 Task: Add a signature Jorge Perez containing With heartfelt thanks and warm wishes, Jorge Perez to email address softage.2@softage.net and add a folder Programming
Action: Mouse moved to (545, 299)
Screenshot: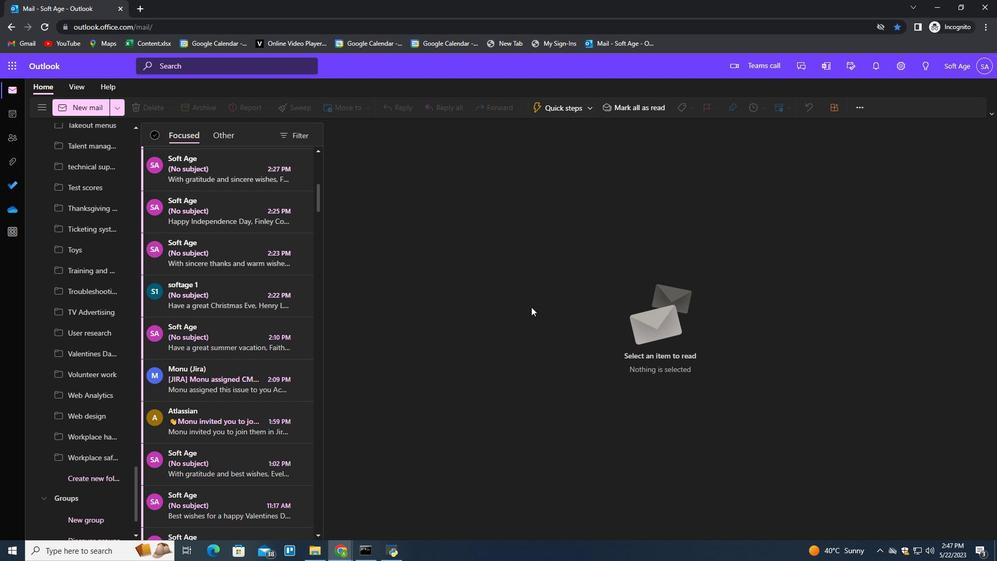 
Action: Key pressed n
Screenshot: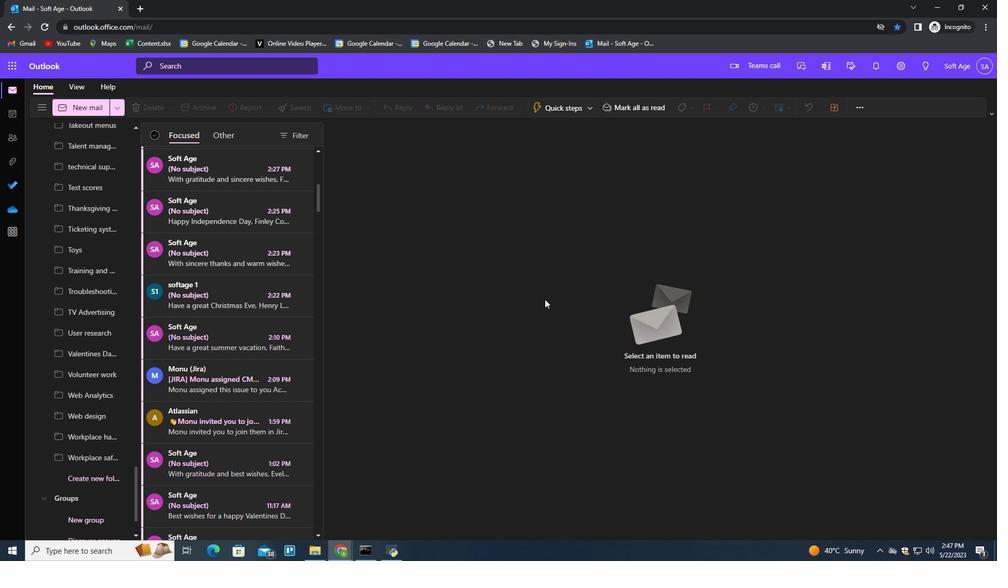 
Action: Mouse moved to (700, 107)
Screenshot: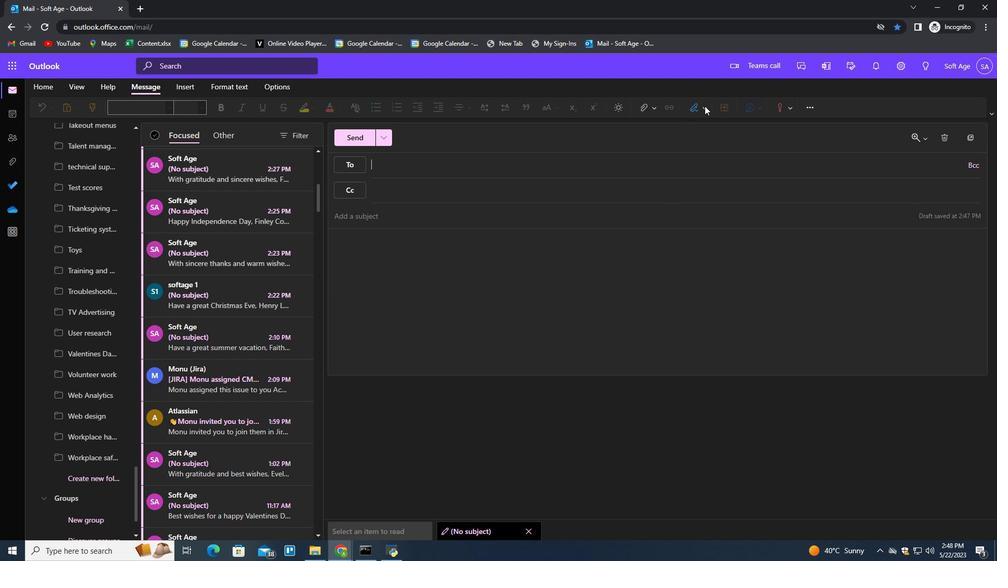 
Action: Mouse pressed left at (700, 107)
Screenshot: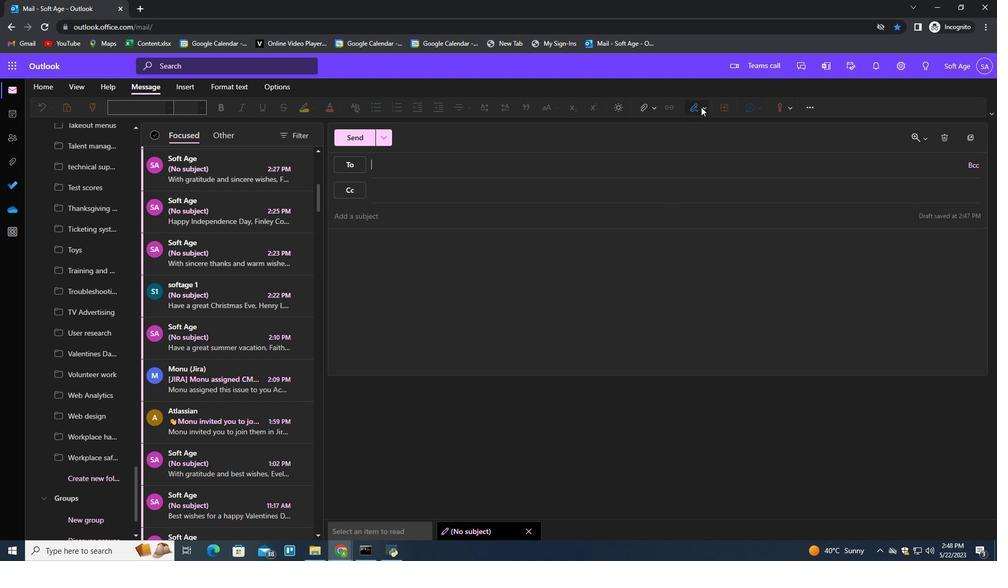 
Action: Mouse moved to (680, 149)
Screenshot: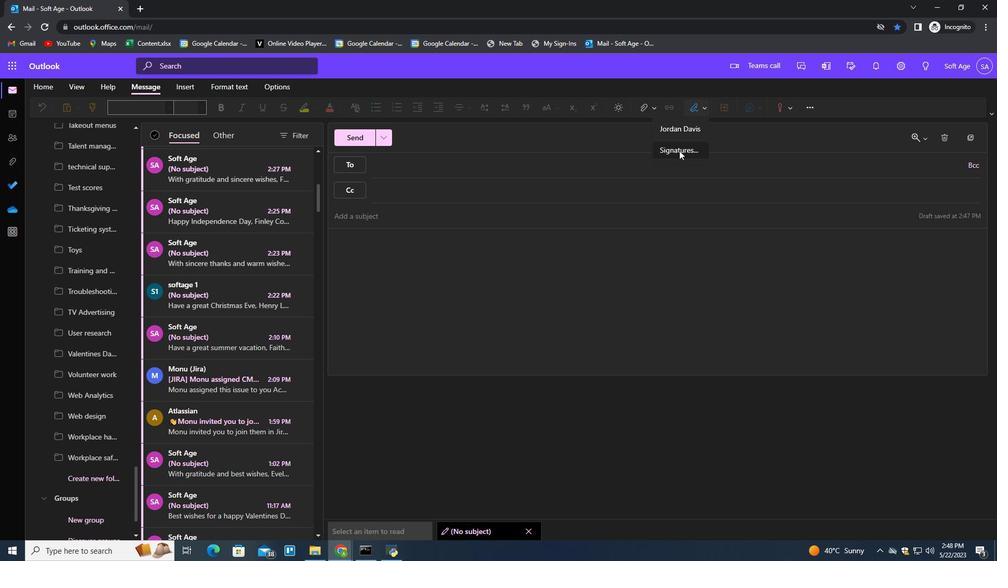 
Action: Mouse pressed left at (680, 149)
Screenshot: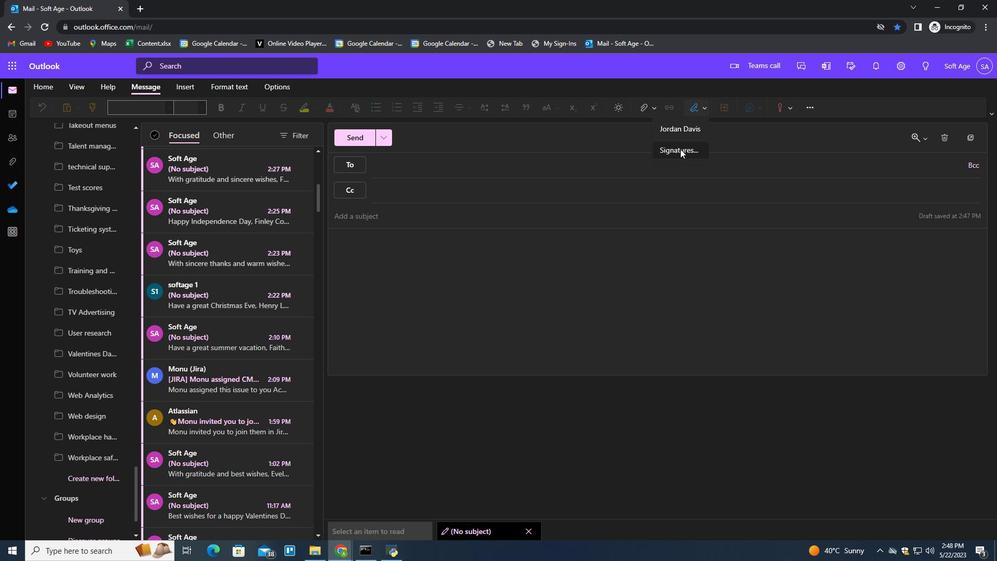 
Action: Mouse moved to (704, 193)
Screenshot: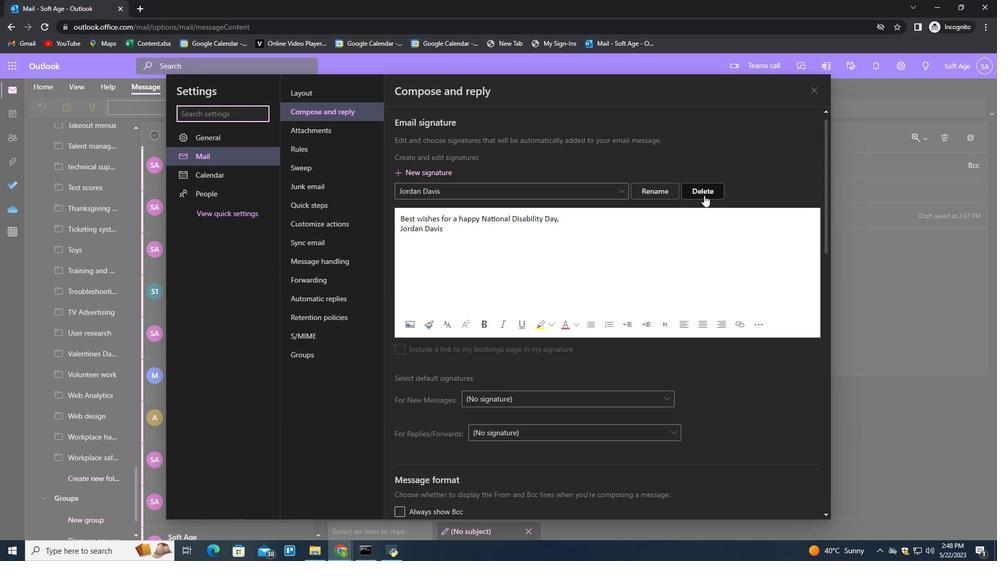 
Action: Mouse pressed left at (704, 193)
Screenshot: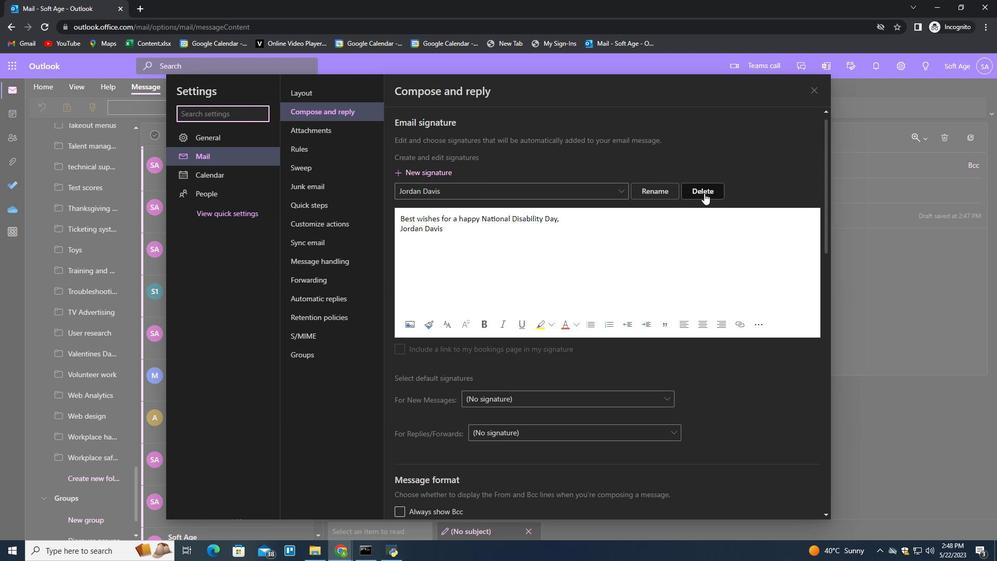
Action: Mouse moved to (675, 188)
Screenshot: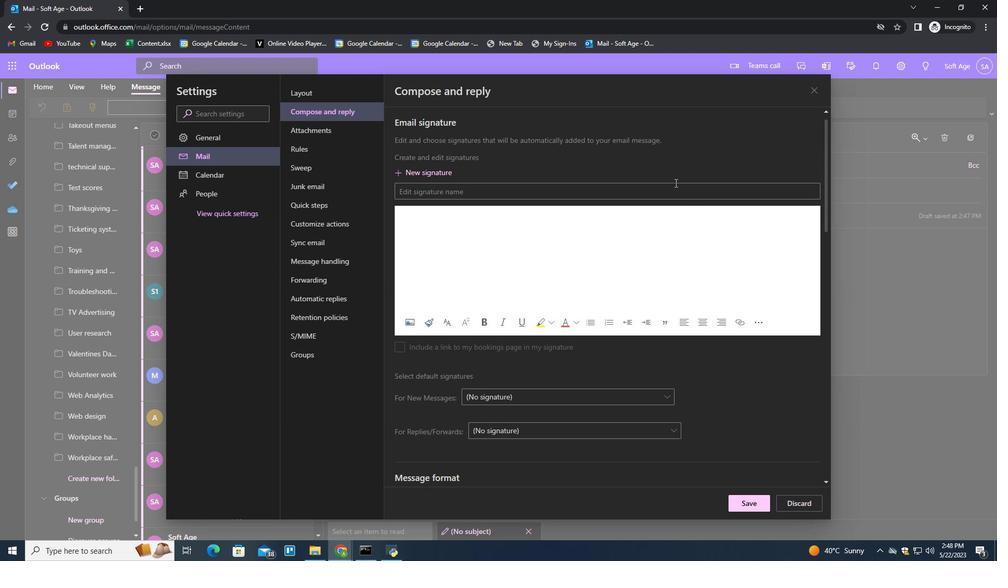 
Action: Mouse pressed left at (675, 188)
Screenshot: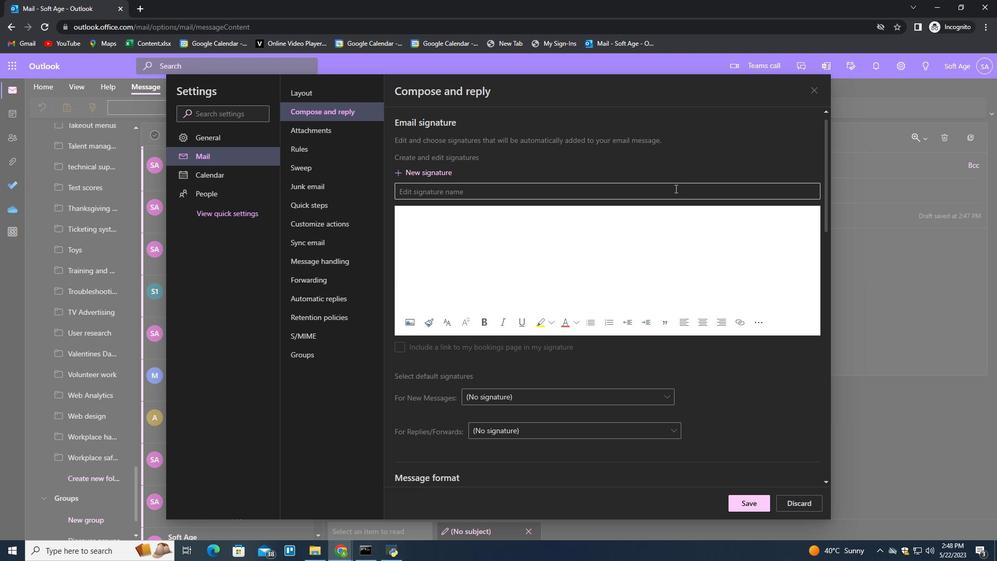 
Action: Mouse moved to (675, 189)
Screenshot: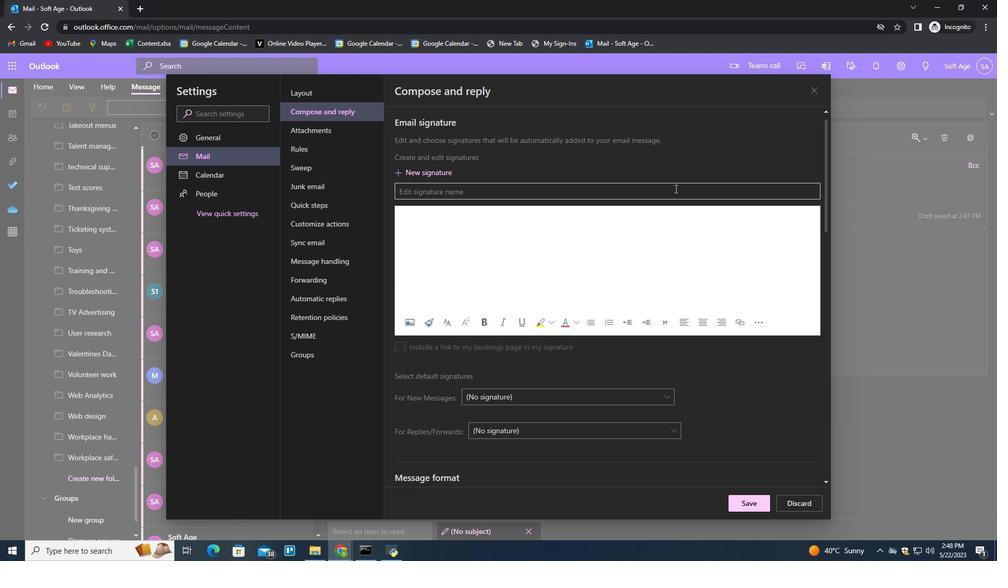 
Action: Key pressed <Key.shift>Jorge<Key.space><Key.shift>Perez<Key.enter><Key.tab><Key.shift>With<Key.space>j<Key.backspace>heartfrlt<Key.backspace><Key.backspace><Key.backspace>elt<Key.space>thanks<Key.space>and<Key.space>warm<Key.space>wishes,<Key.shift_r><Key.enter><Key.shift>Jao<Key.backspace><Key.backspace>orge<Key.space><Key.shift><Key.shift><Key.shift><Key.shift><Key.shift>Perez
Screenshot: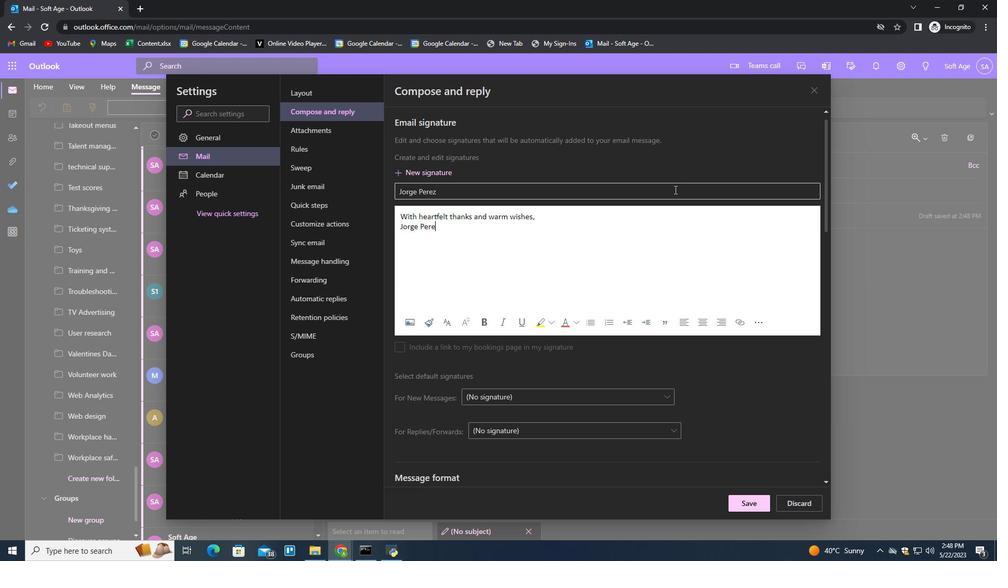 
Action: Mouse moved to (749, 497)
Screenshot: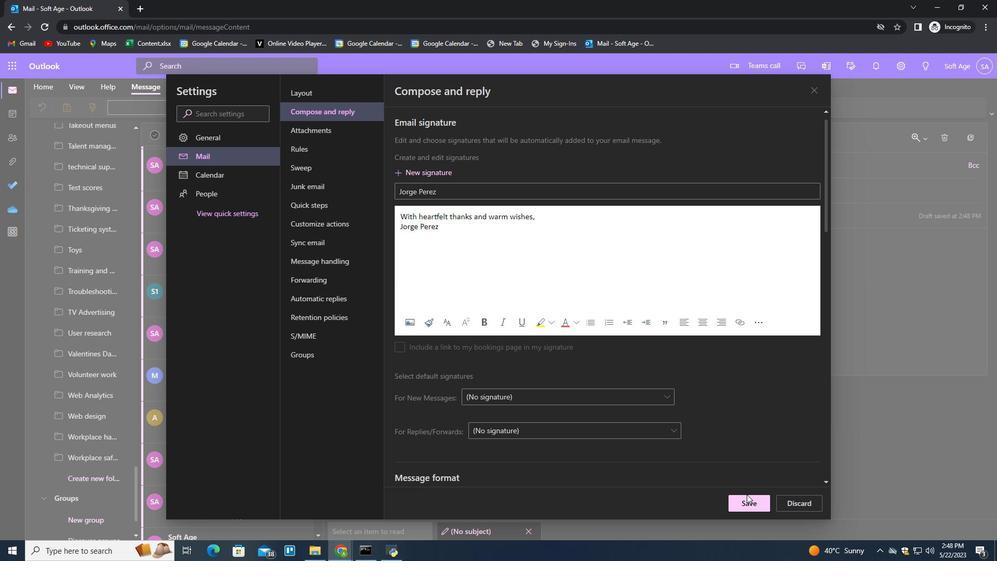 
Action: Mouse pressed left at (749, 497)
Screenshot: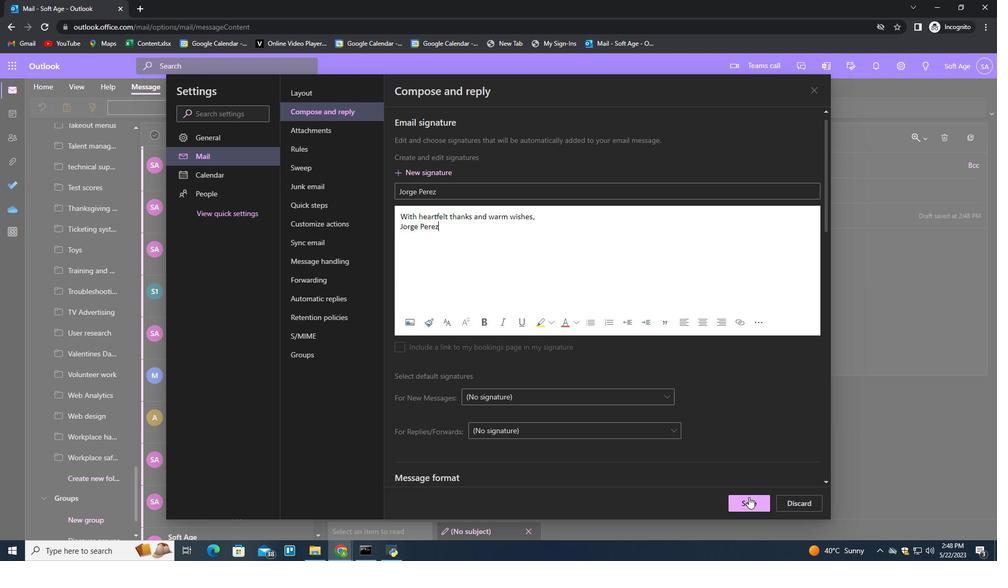
Action: Mouse moved to (871, 284)
Screenshot: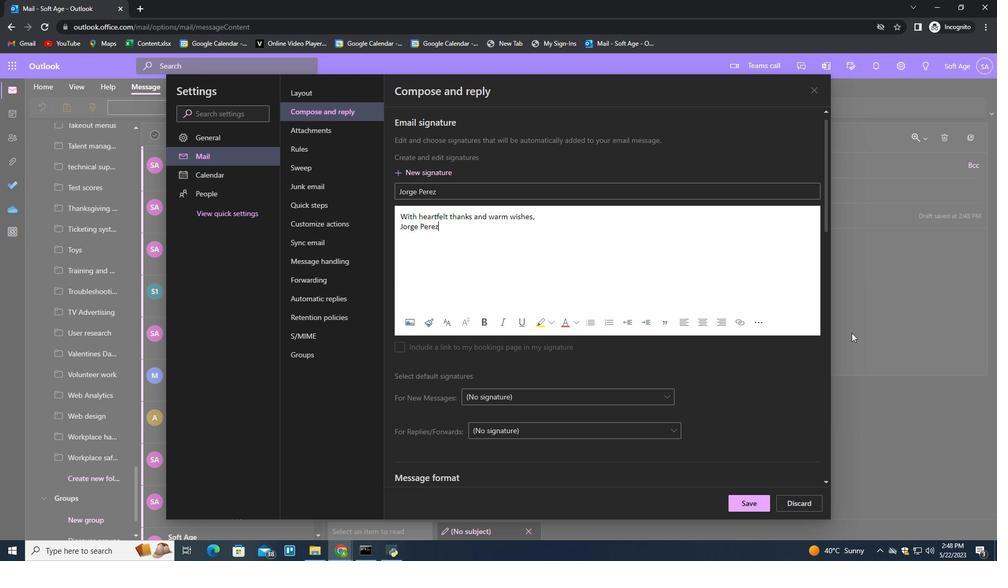 
Action: Mouse pressed left at (871, 284)
Screenshot: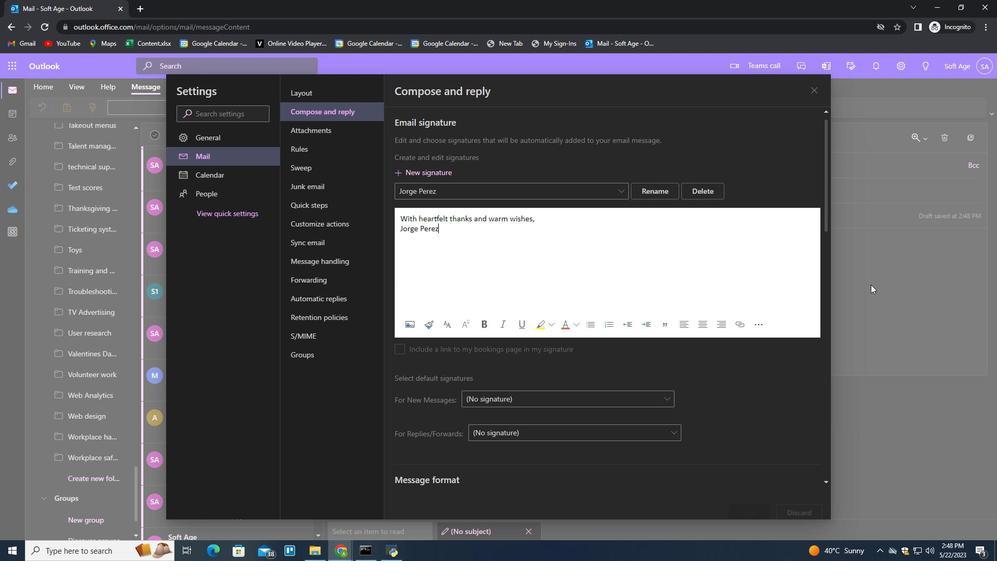 
Action: Mouse moved to (694, 108)
Screenshot: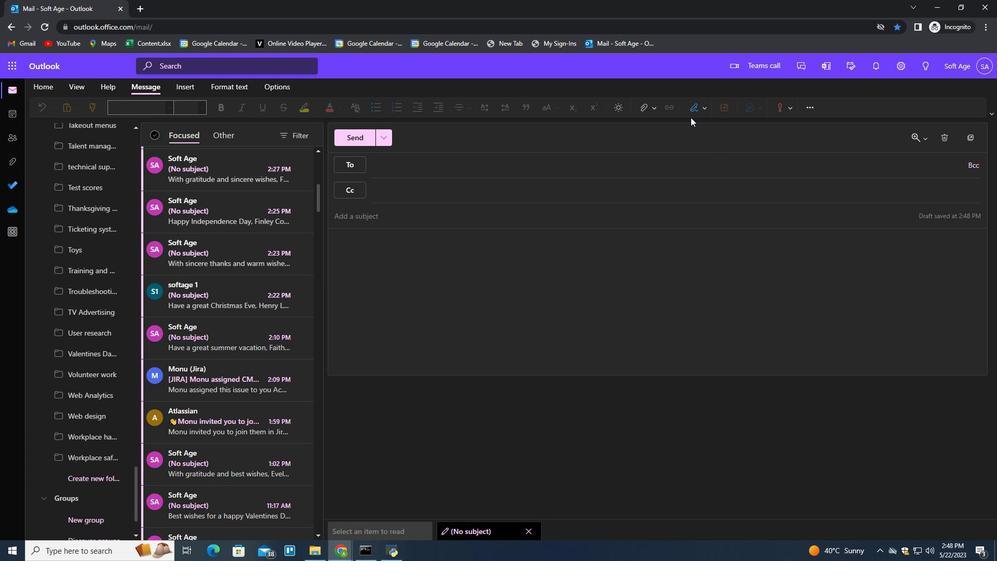 
Action: Mouse pressed left at (694, 108)
Screenshot: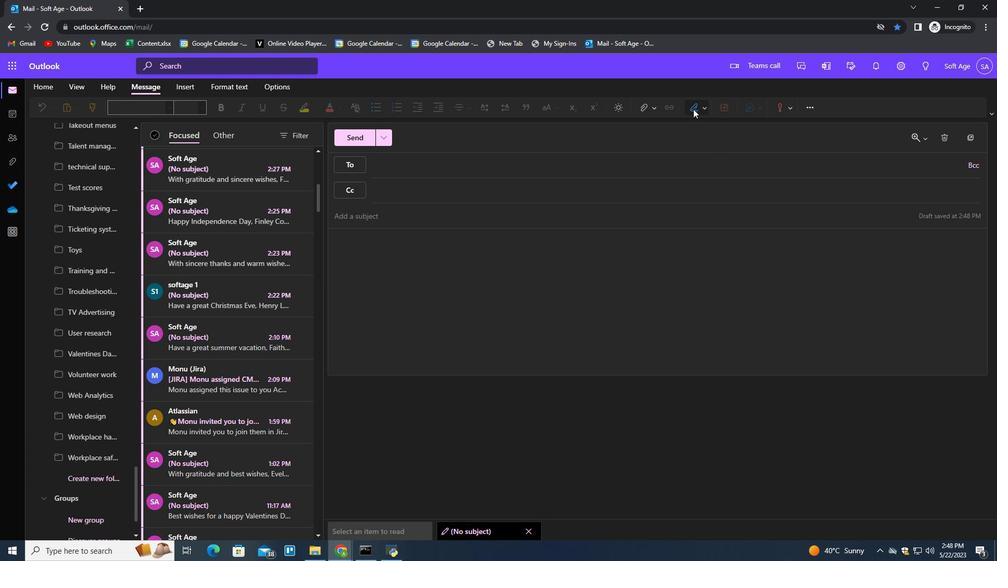 
Action: Mouse moved to (688, 127)
Screenshot: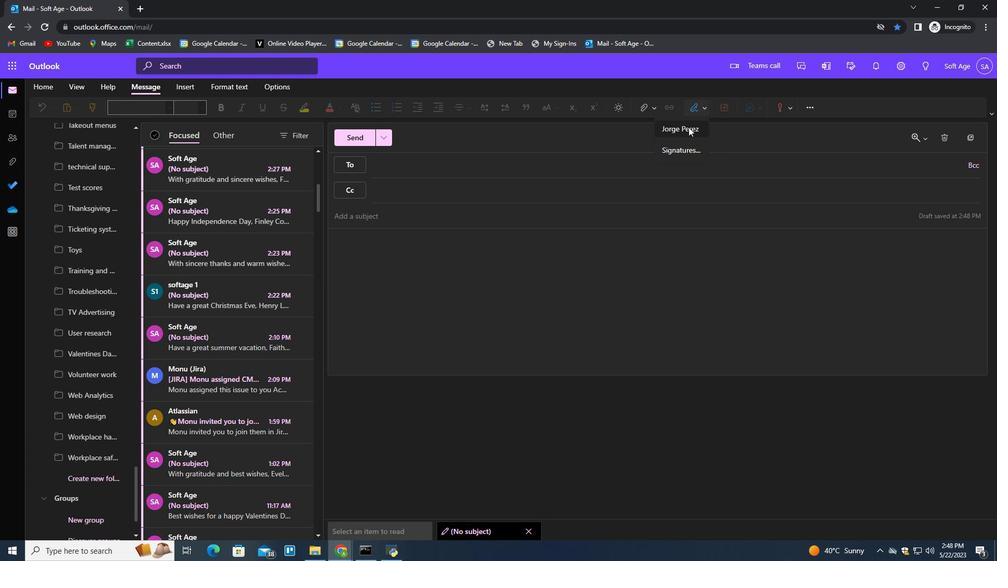 
Action: Mouse pressed left at (688, 127)
Screenshot: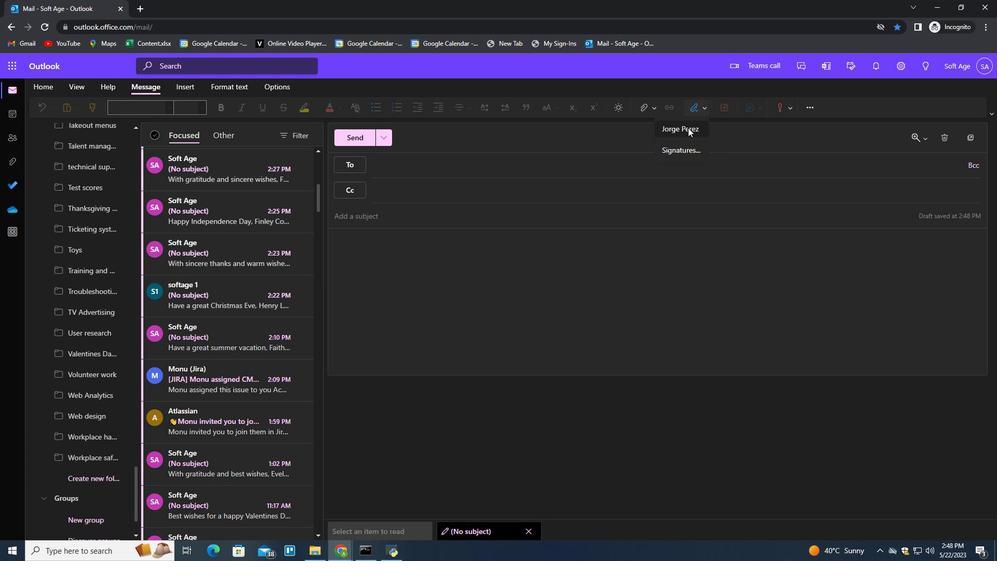 
Action: Mouse moved to (415, 172)
Screenshot: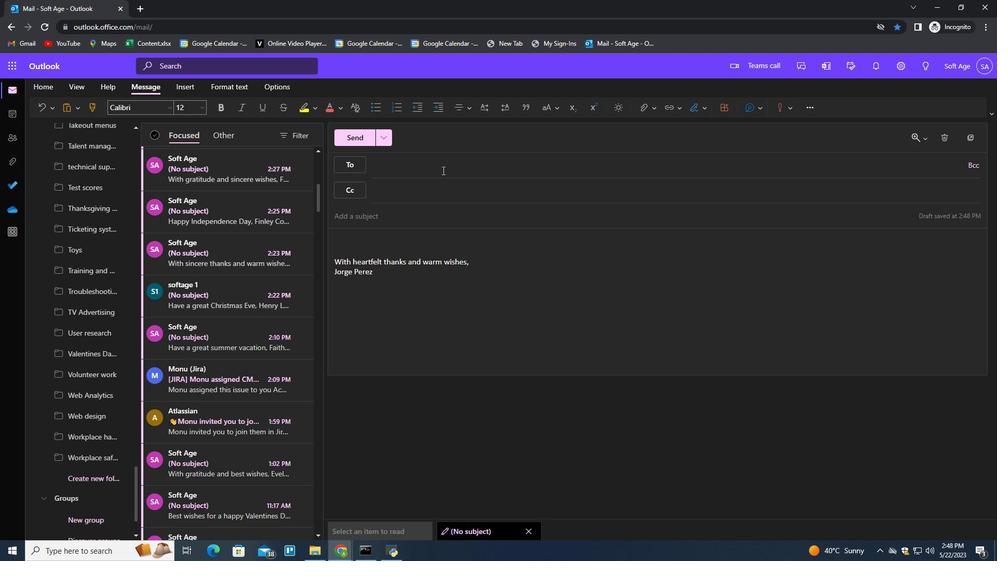 
Action: Mouse pressed left at (415, 172)
Screenshot: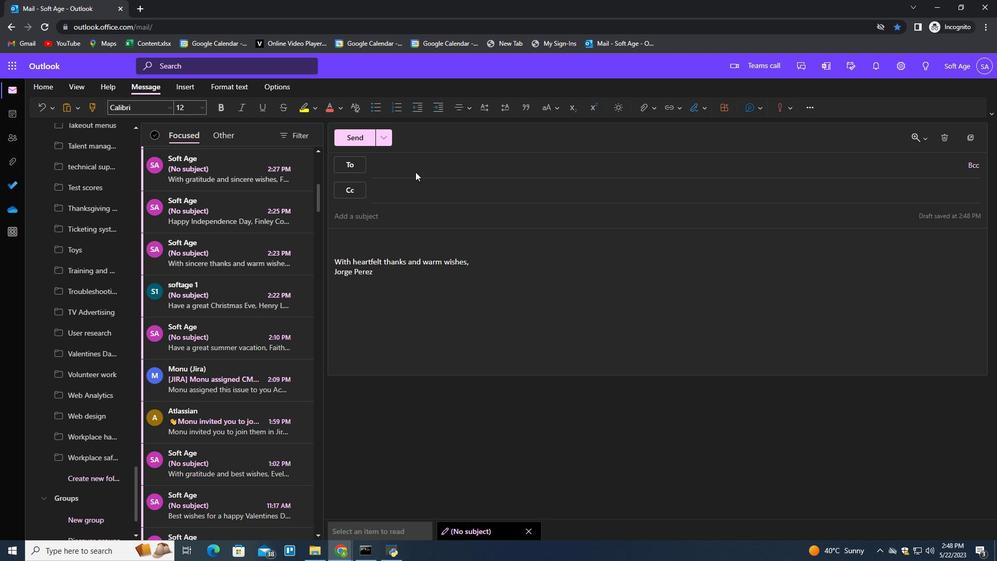
Action: Mouse moved to (416, 168)
Screenshot: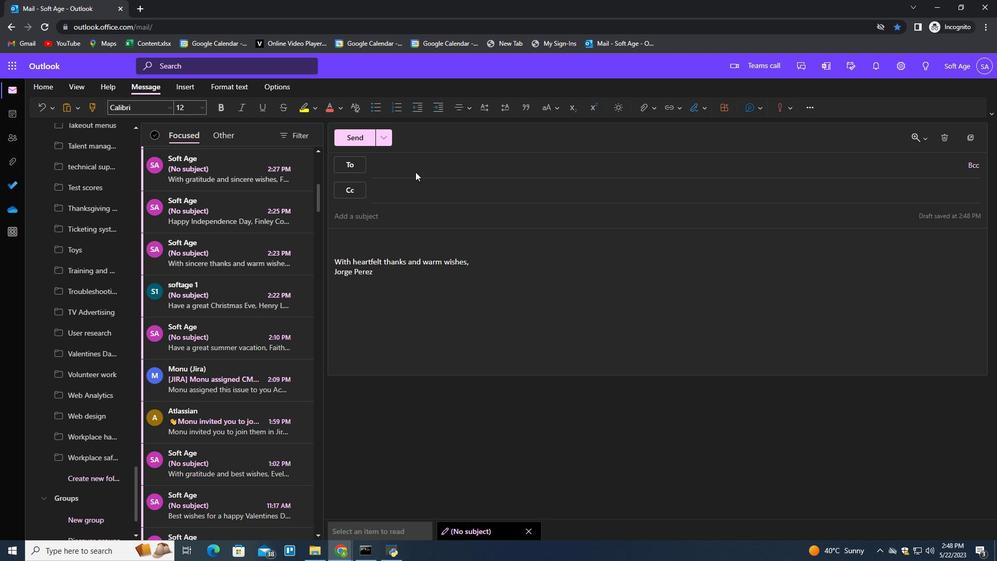 
Action: Mouse pressed left at (416, 168)
Screenshot: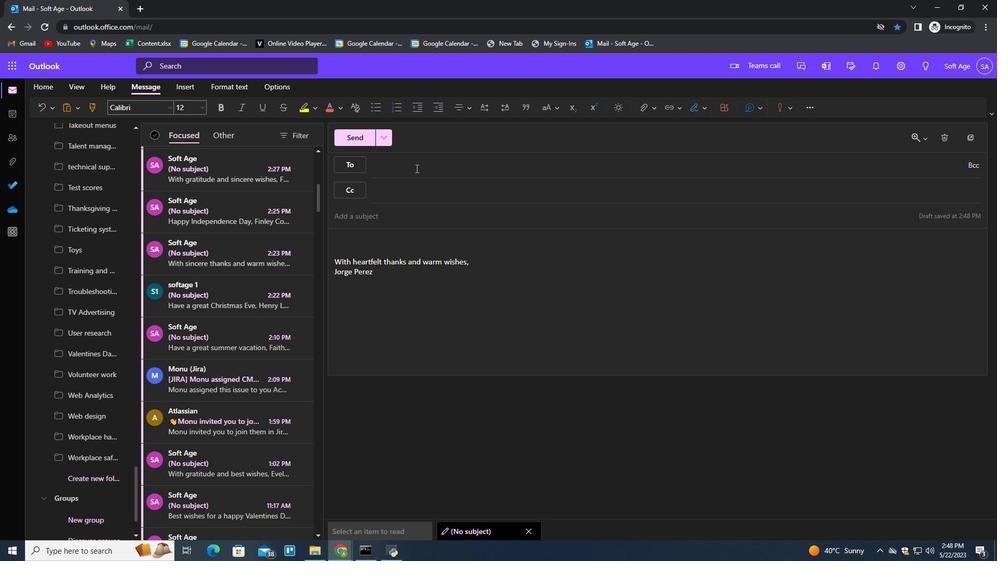 
Action: Key pressed softage.3<Key.backspace>2<Key.shift>@softage.net<Key.enter>
Screenshot: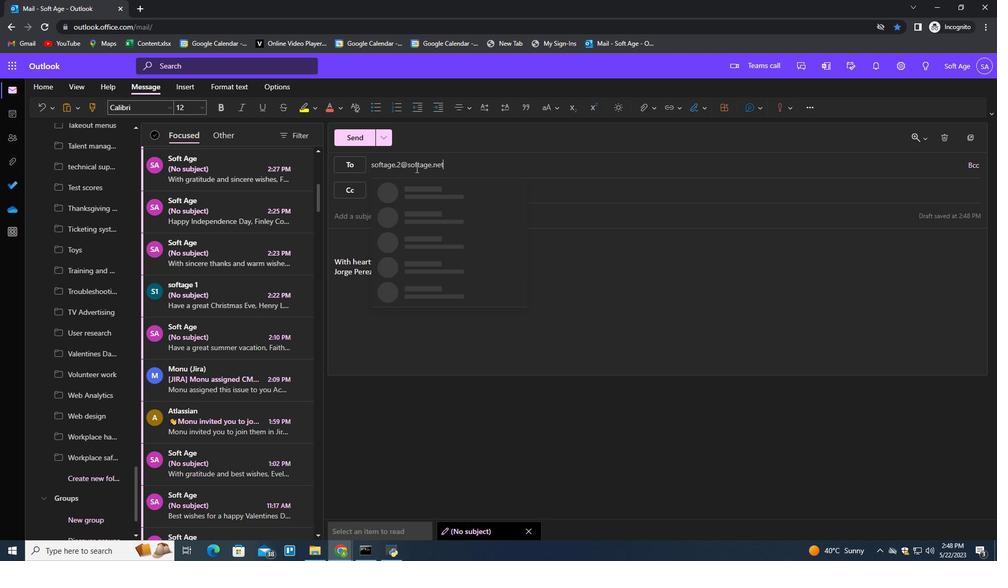
Action: Mouse moved to (93, 480)
Screenshot: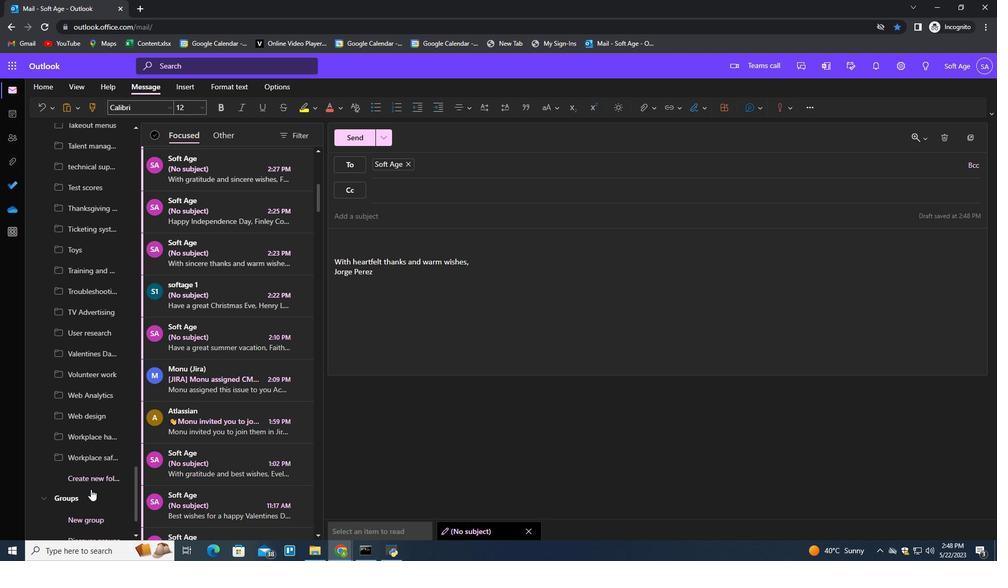 
Action: Mouse pressed left at (93, 480)
Screenshot: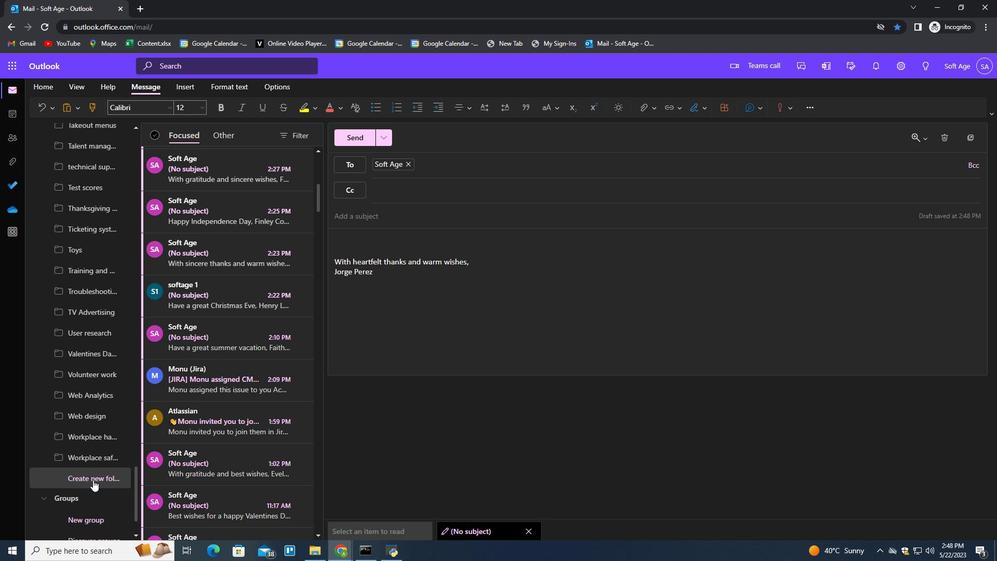 
Action: Mouse moved to (93, 479)
Screenshot: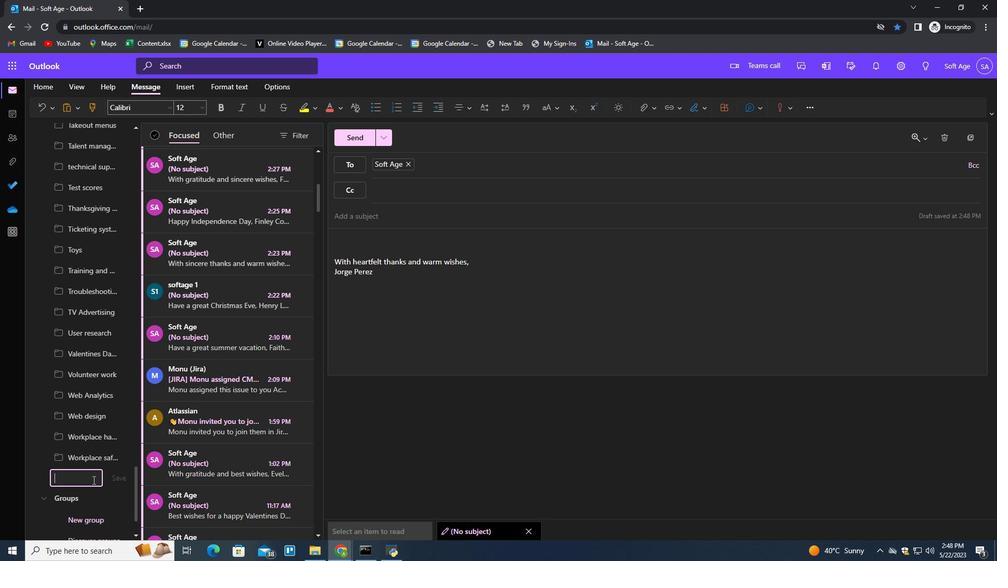 
Action: Key pressed <Key.shift>Programming<Key.enter>
Screenshot: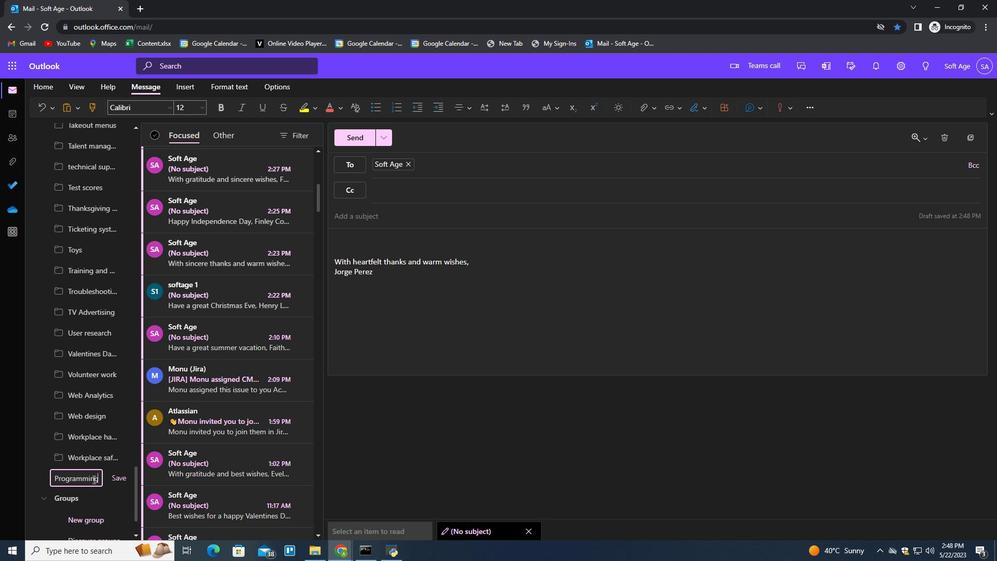 
